 Task: Change the invitee language to German.
Action: Mouse moved to (491, 338)
Screenshot: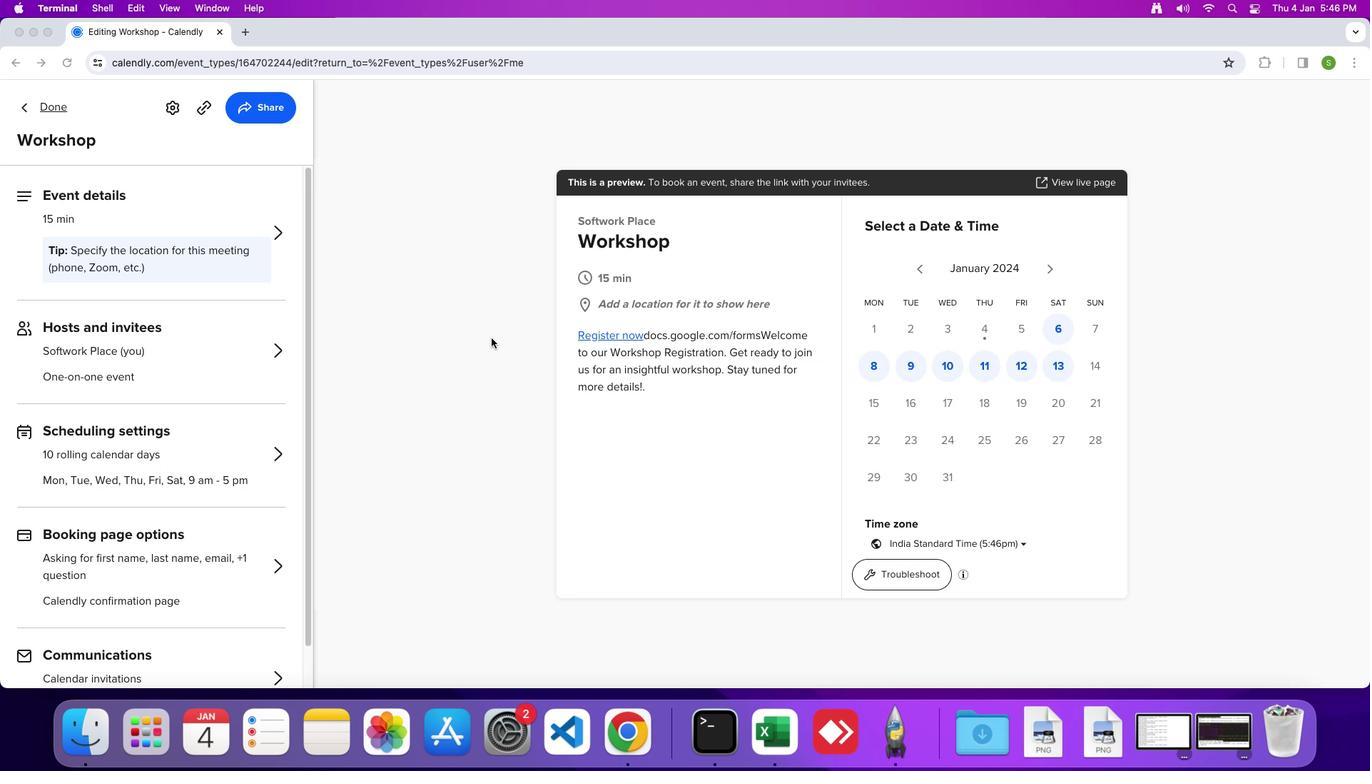 
Action: Mouse pressed left at (491, 338)
Screenshot: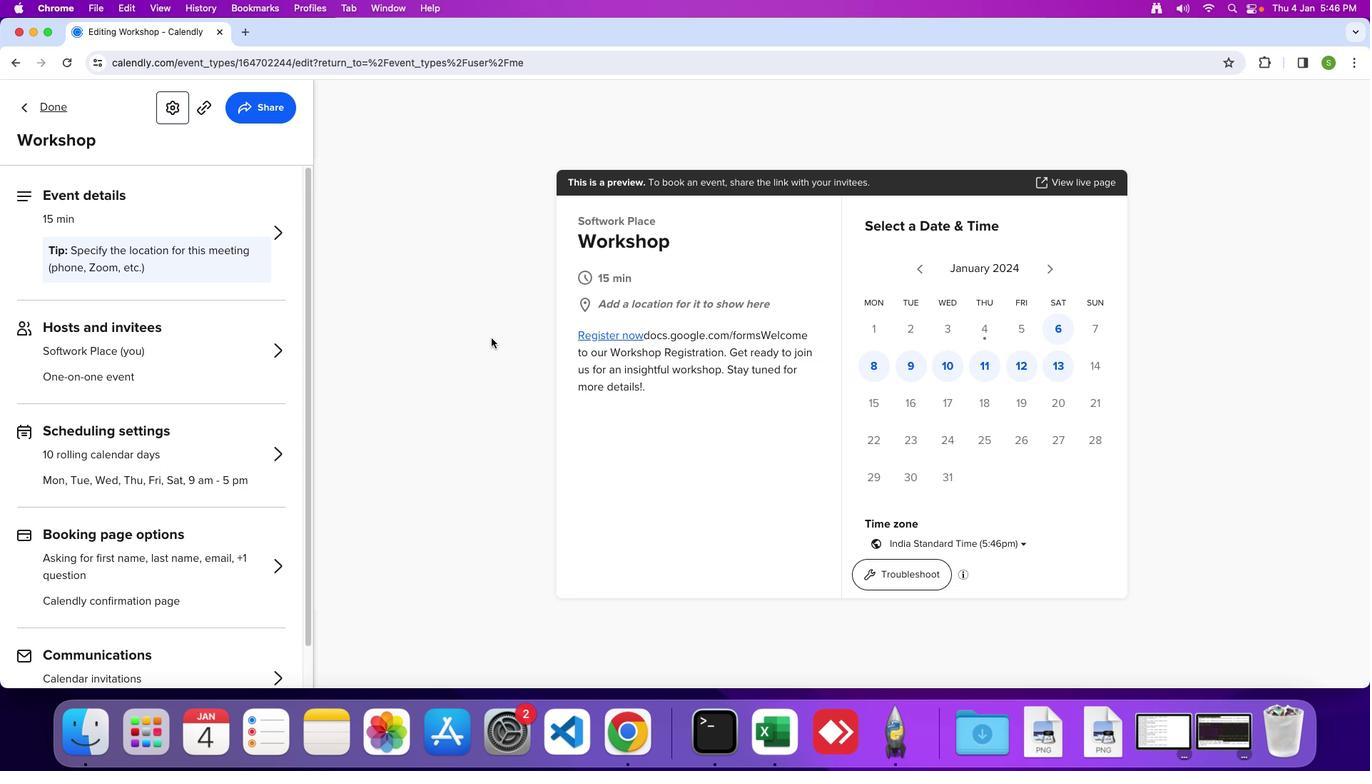 
Action: Mouse moved to (169, 107)
Screenshot: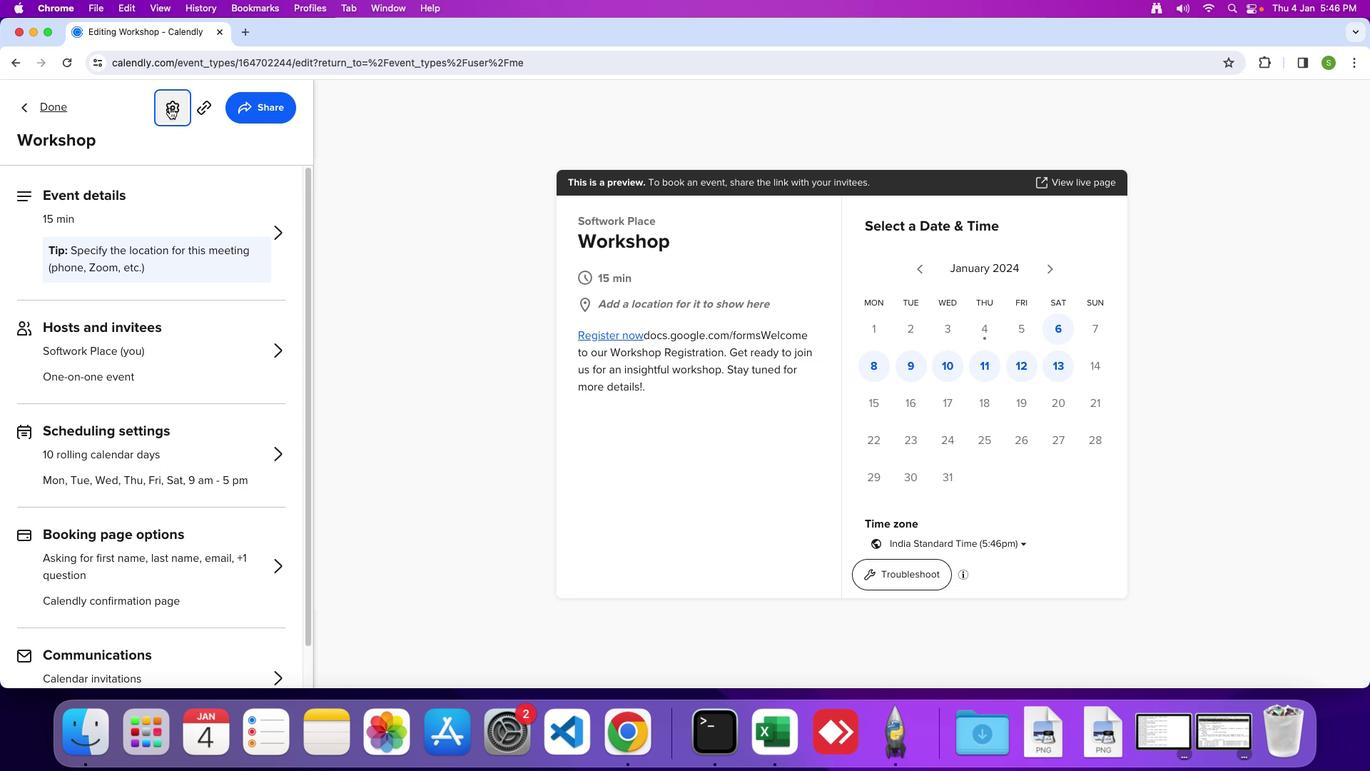 
Action: Mouse pressed left at (169, 107)
Screenshot: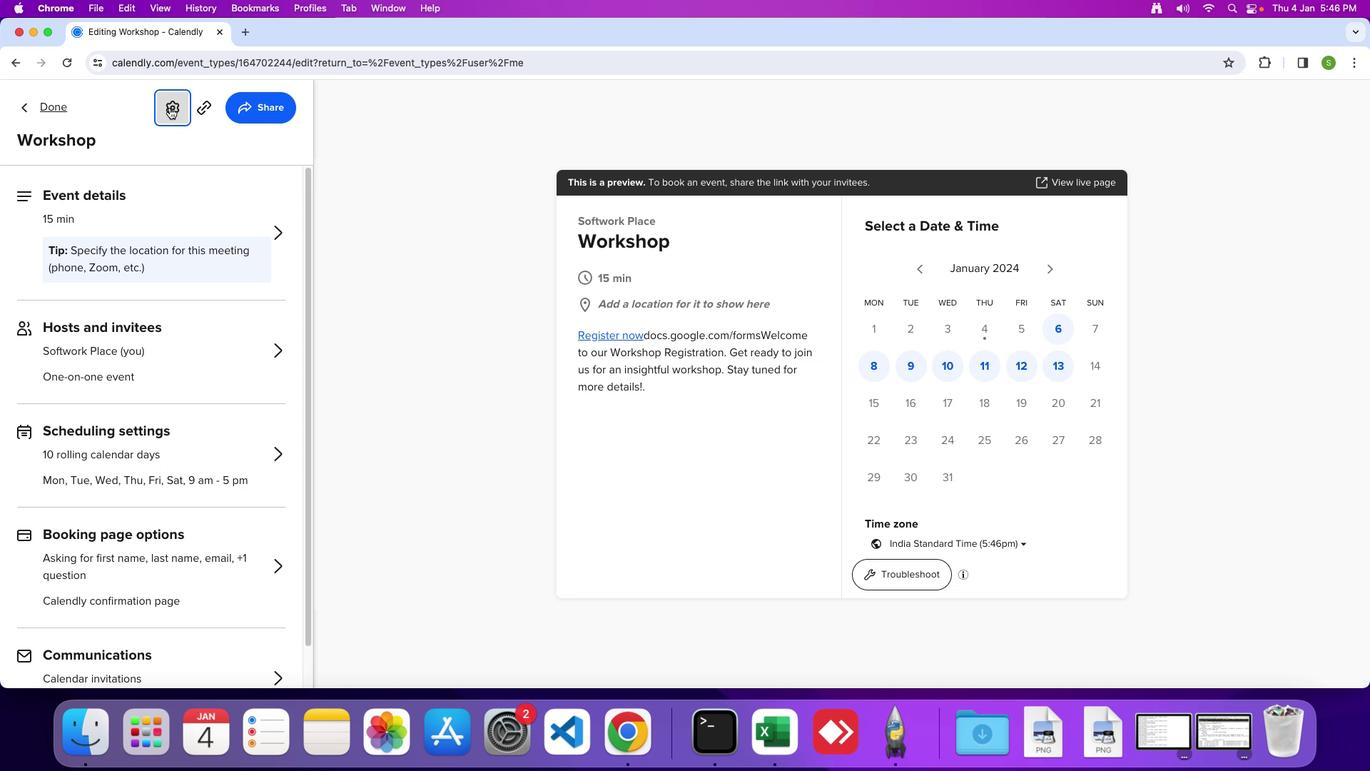 
Action: Mouse moved to (184, 148)
Screenshot: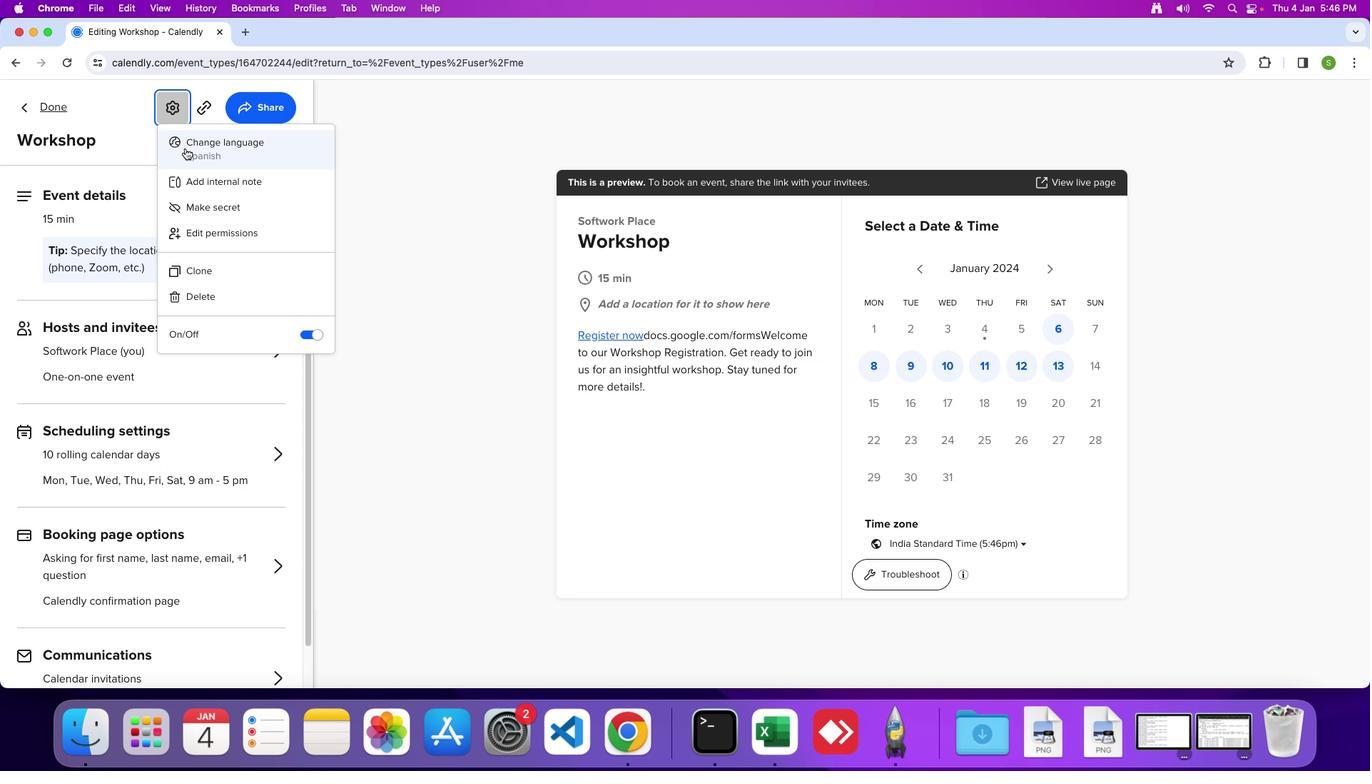 
Action: Mouse pressed left at (184, 148)
Screenshot: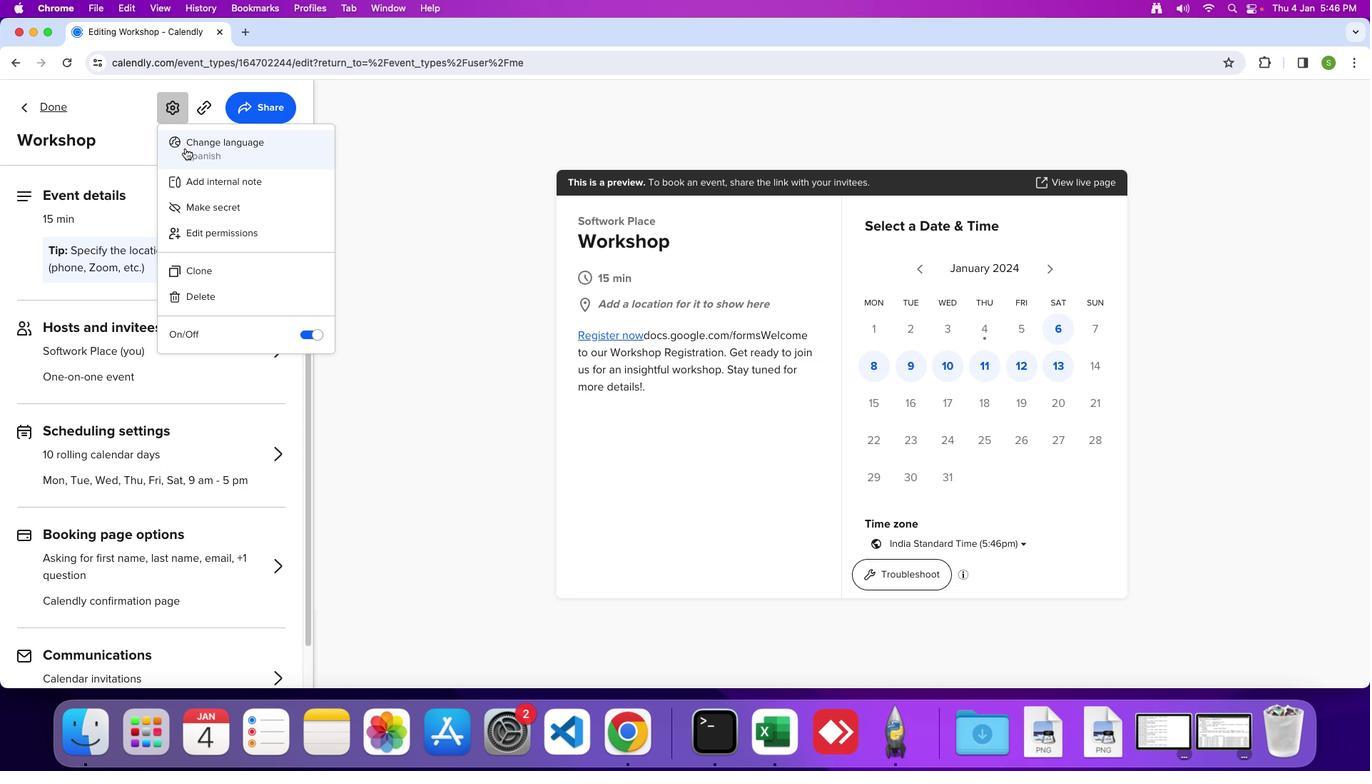 
Action: Mouse moved to (561, 321)
Screenshot: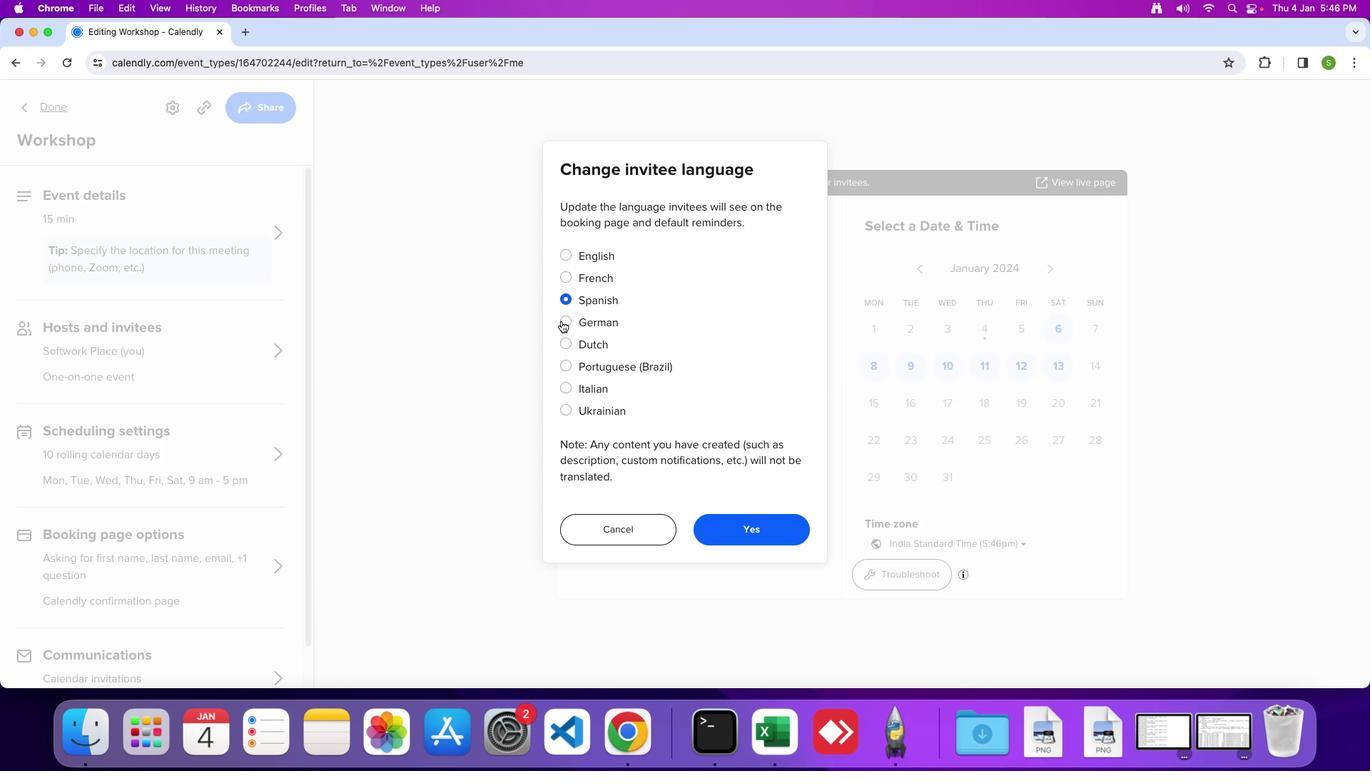 
Action: Mouse pressed left at (561, 321)
Screenshot: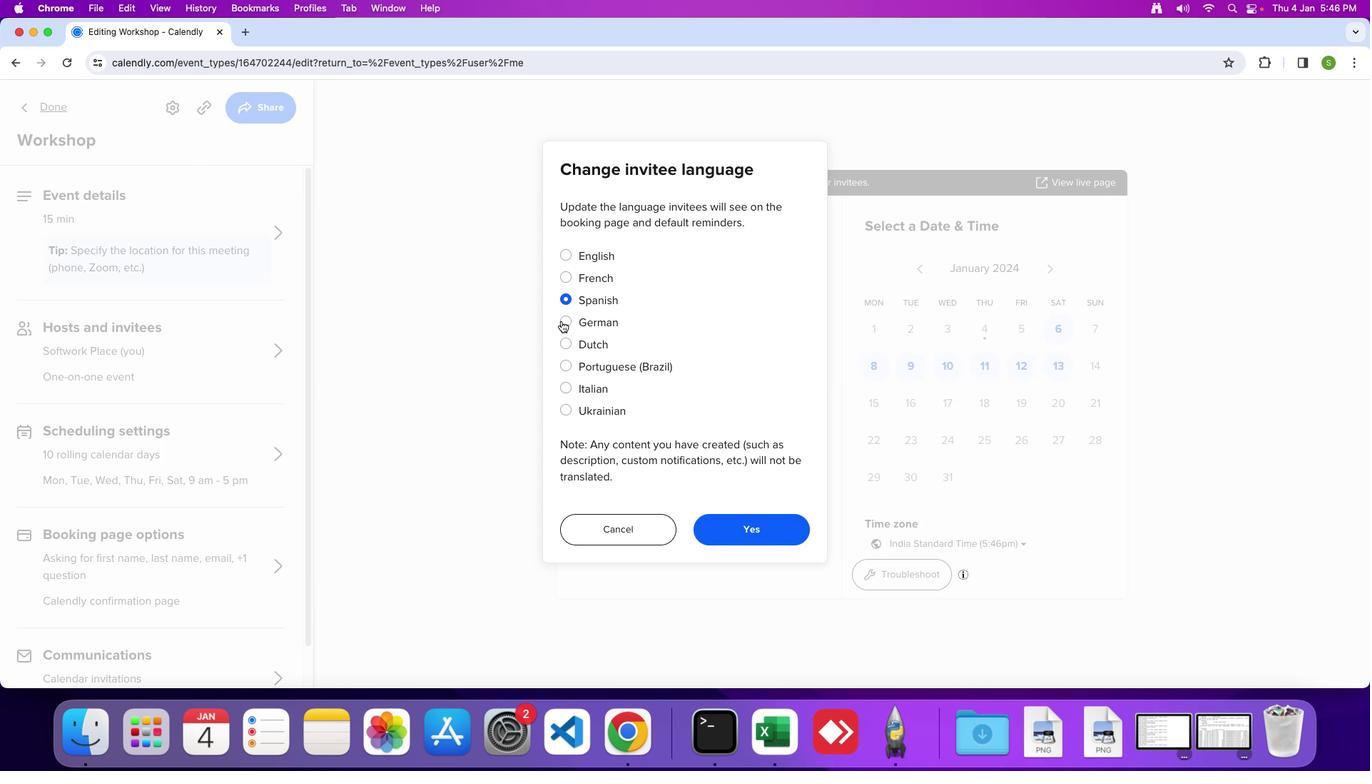 
Action: Mouse moved to (724, 527)
Screenshot: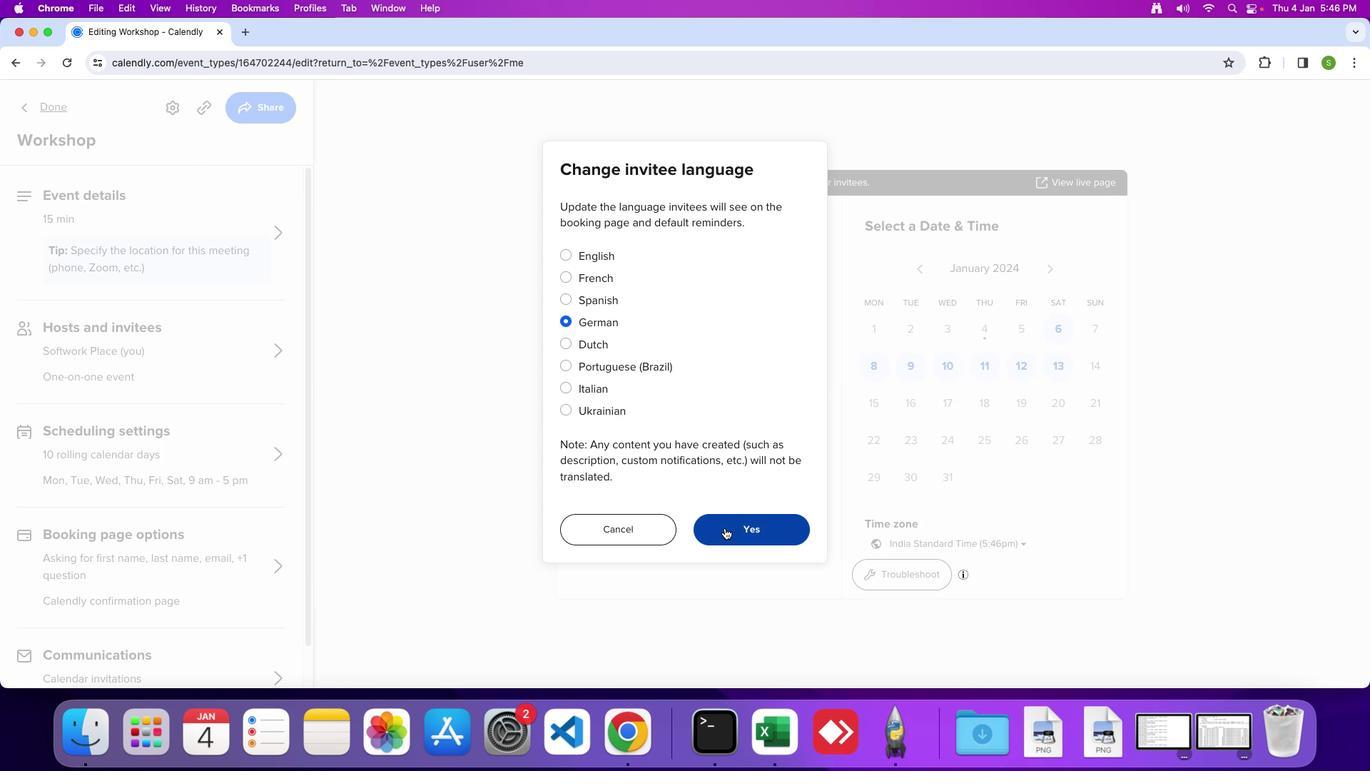 
Action: Mouse pressed left at (724, 527)
Screenshot: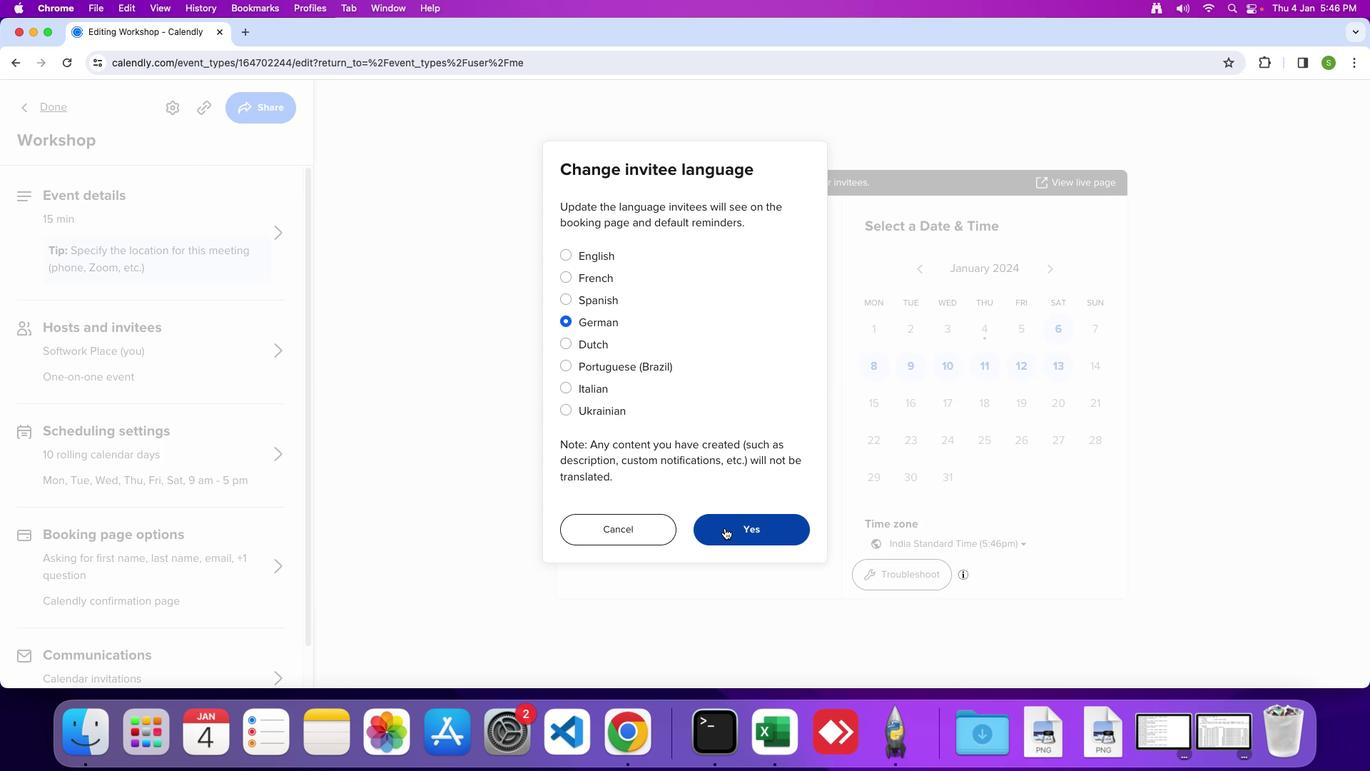 
Action: Mouse moved to (736, 540)
Screenshot: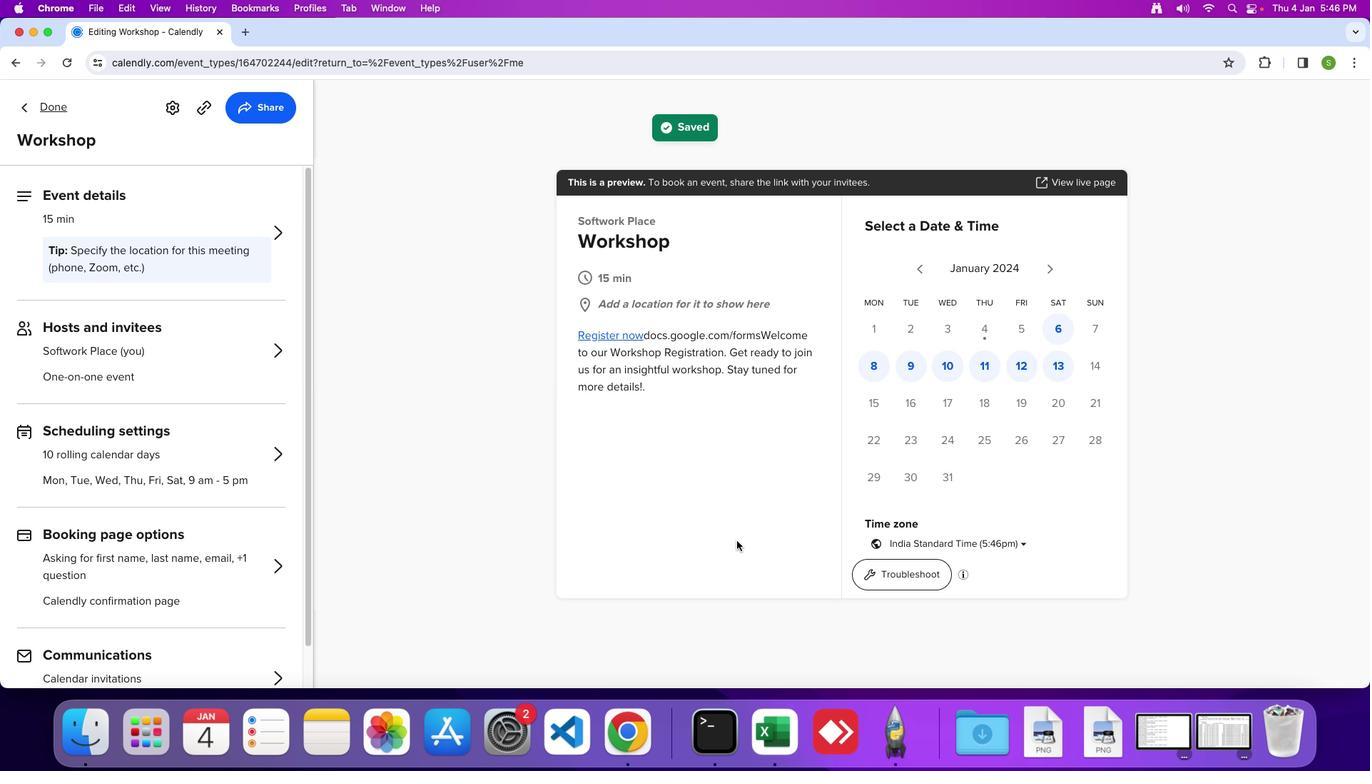 
